 Task: Check the average views per listing of smart home in the last 3 years.
Action: Mouse moved to (935, 209)
Screenshot: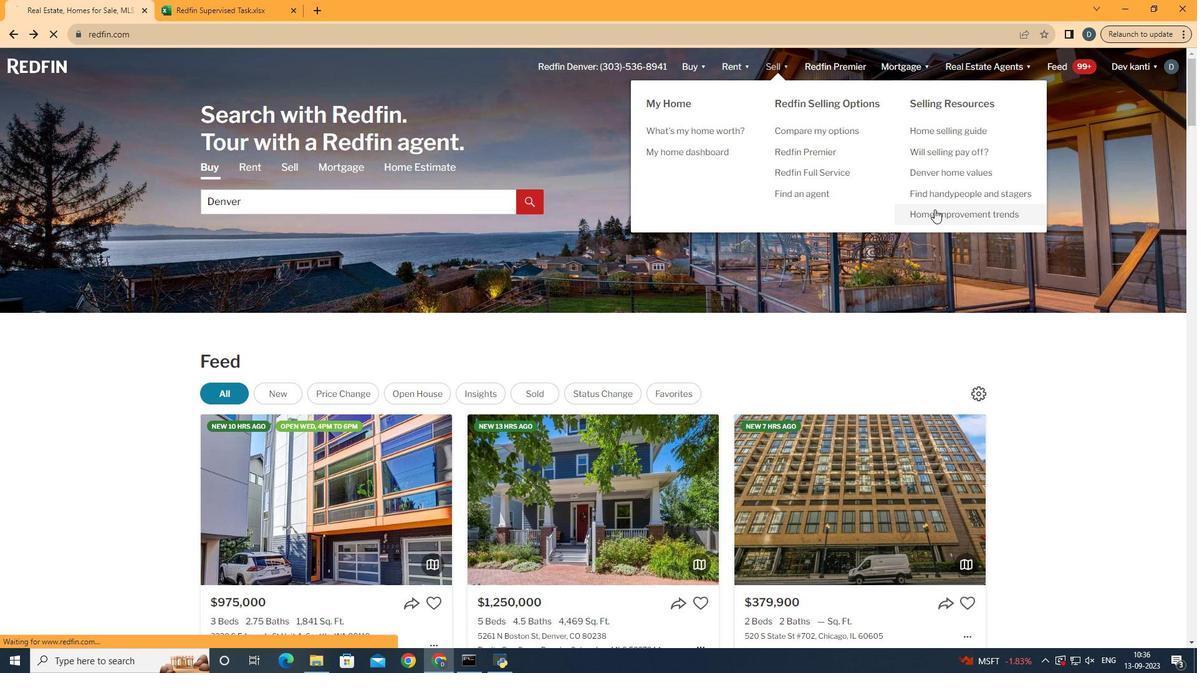 
Action: Mouse pressed left at (935, 209)
Screenshot: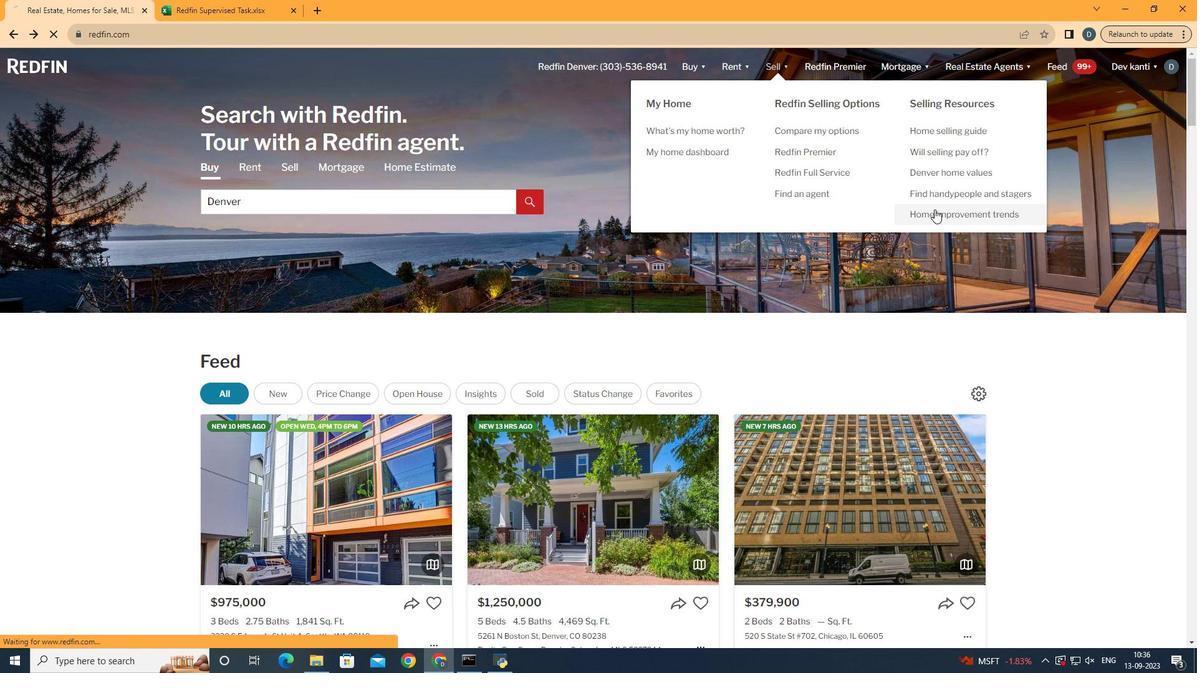 
Action: Mouse moved to (296, 242)
Screenshot: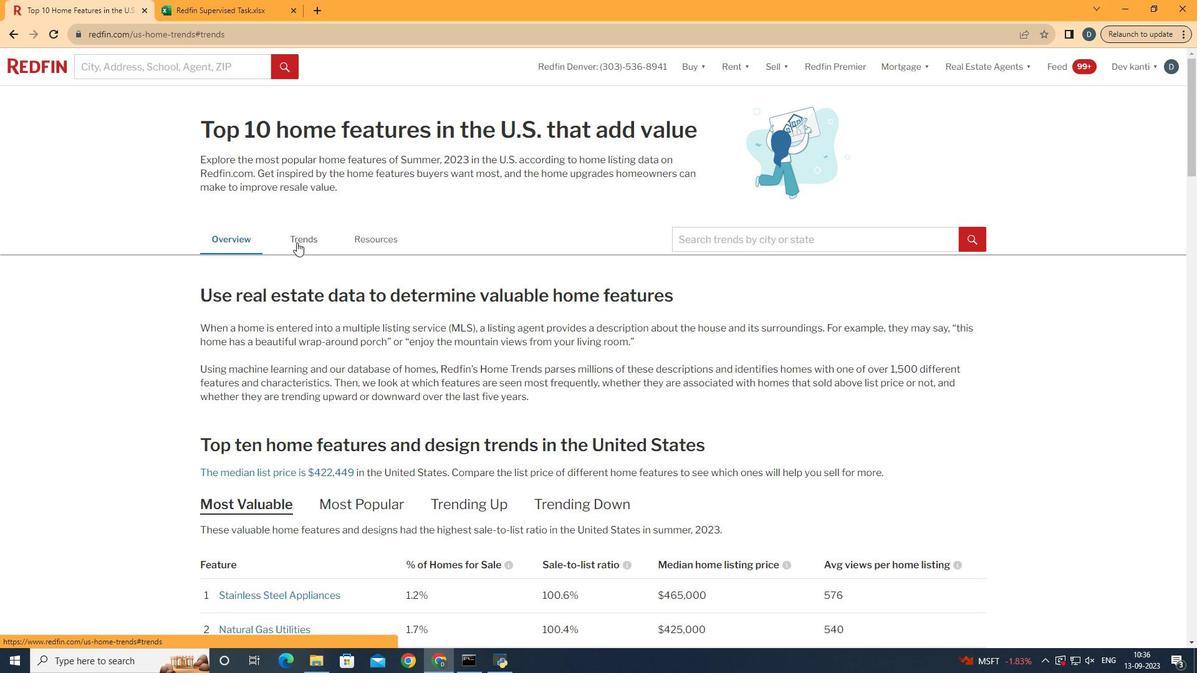 
Action: Mouse pressed left at (296, 242)
Screenshot: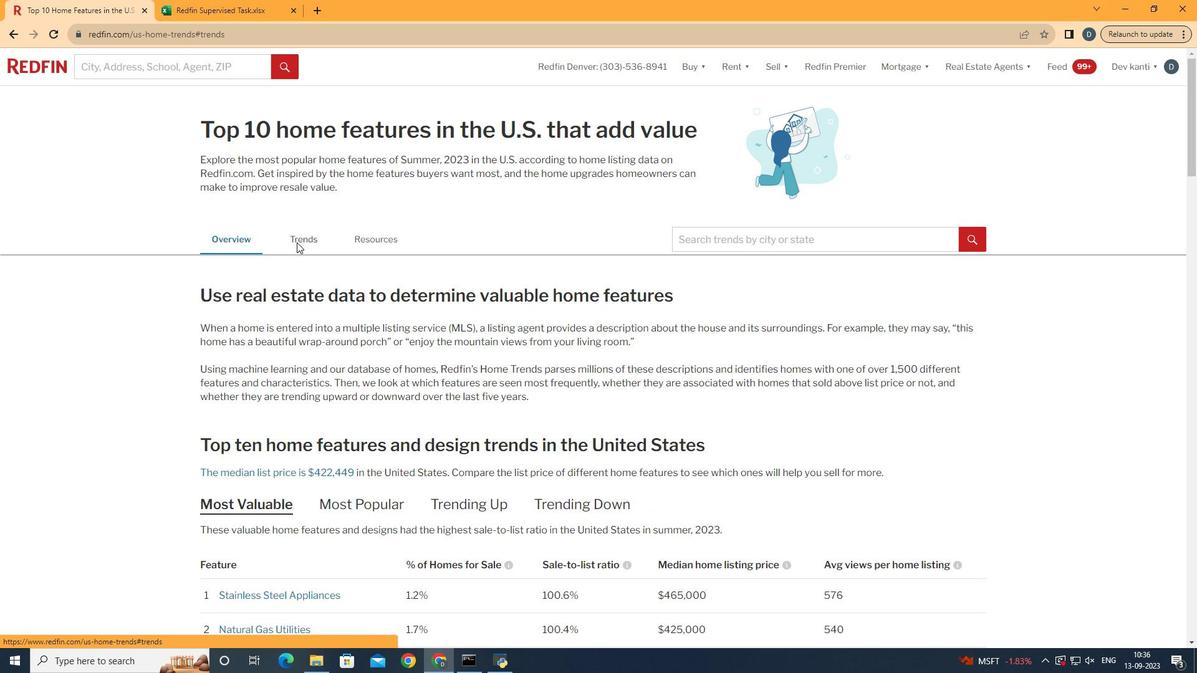 
Action: Mouse moved to (336, 420)
Screenshot: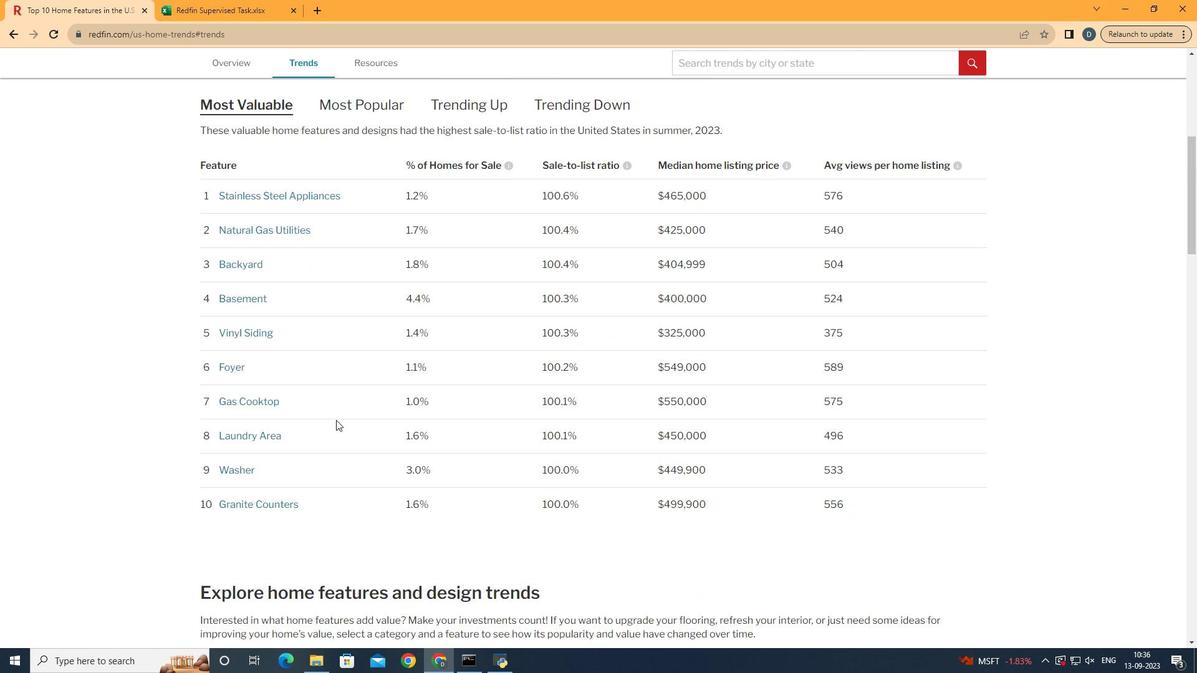 
Action: Mouse scrolled (336, 419) with delta (0, 0)
Screenshot: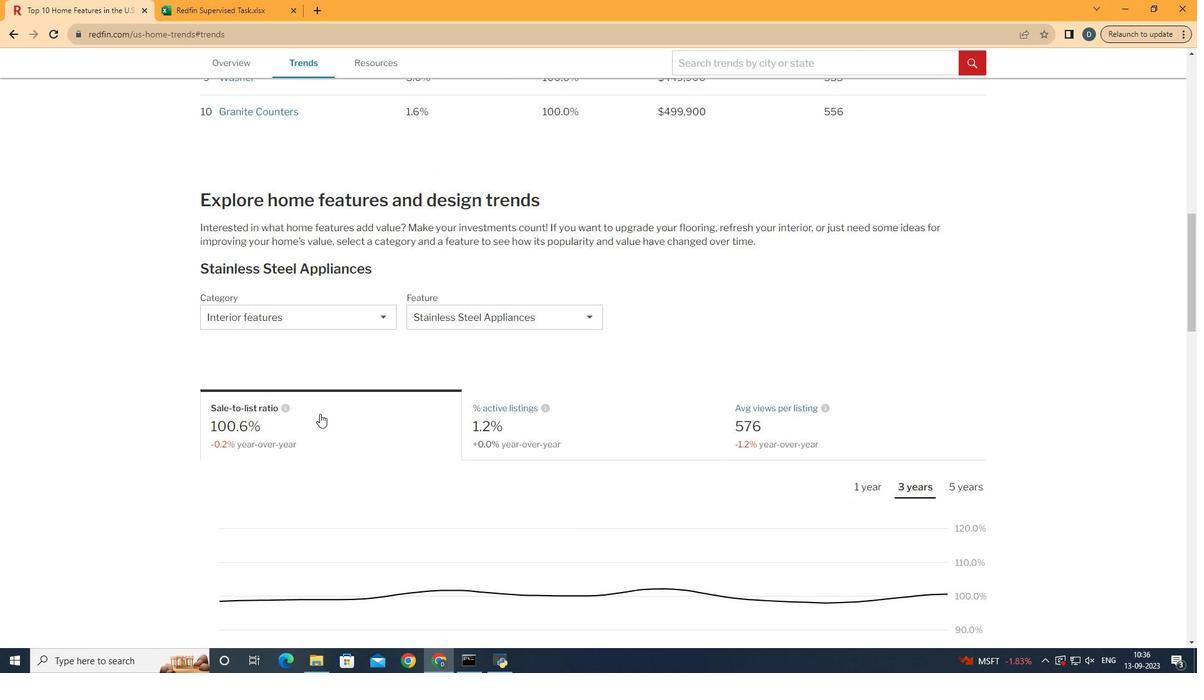 
Action: Mouse scrolled (336, 419) with delta (0, 0)
Screenshot: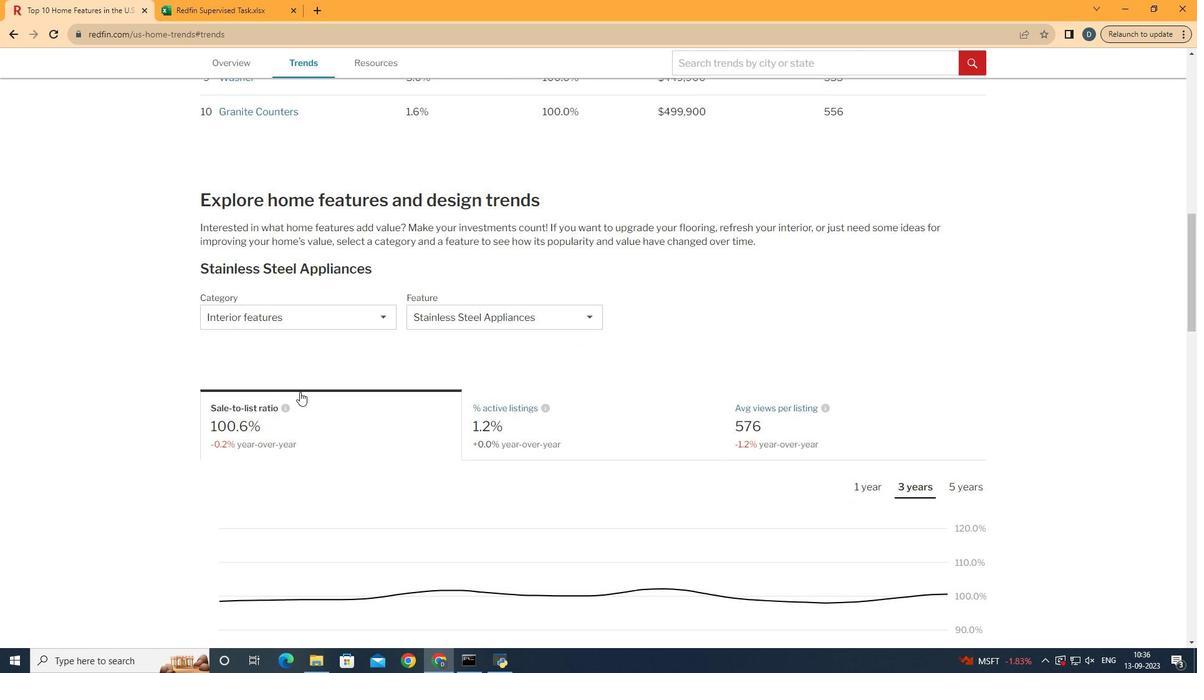 
Action: Mouse scrolled (336, 419) with delta (0, 0)
Screenshot: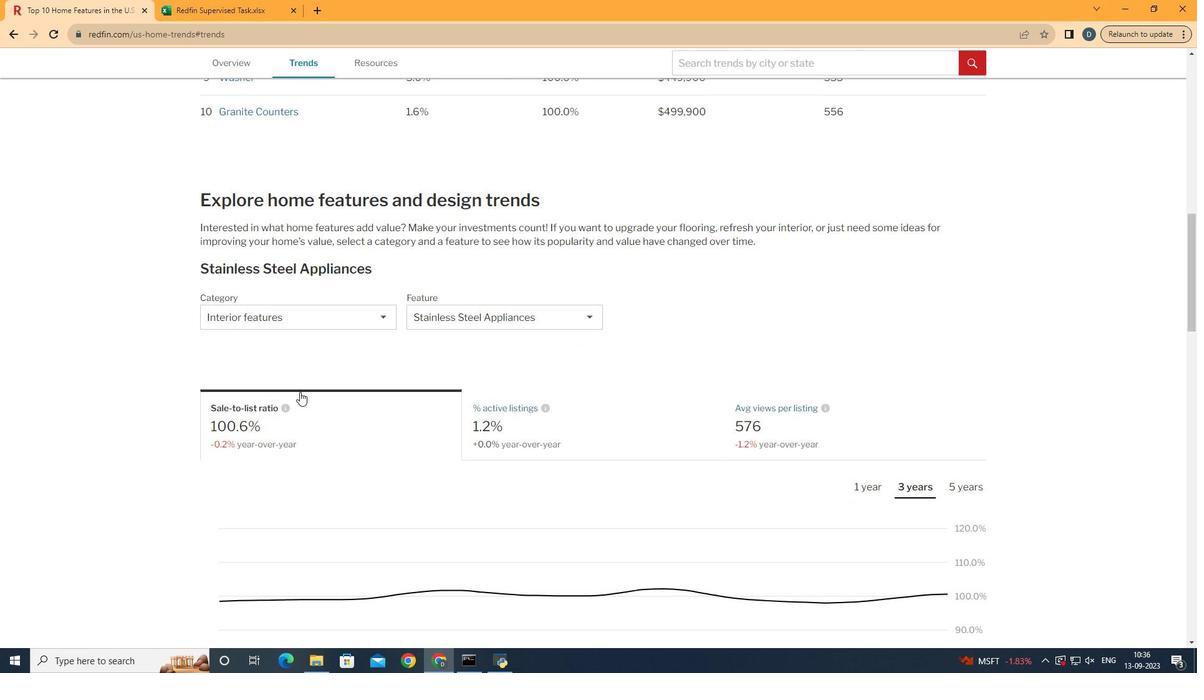 
Action: Mouse scrolled (336, 419) with delta (0, 0)
Screenshot: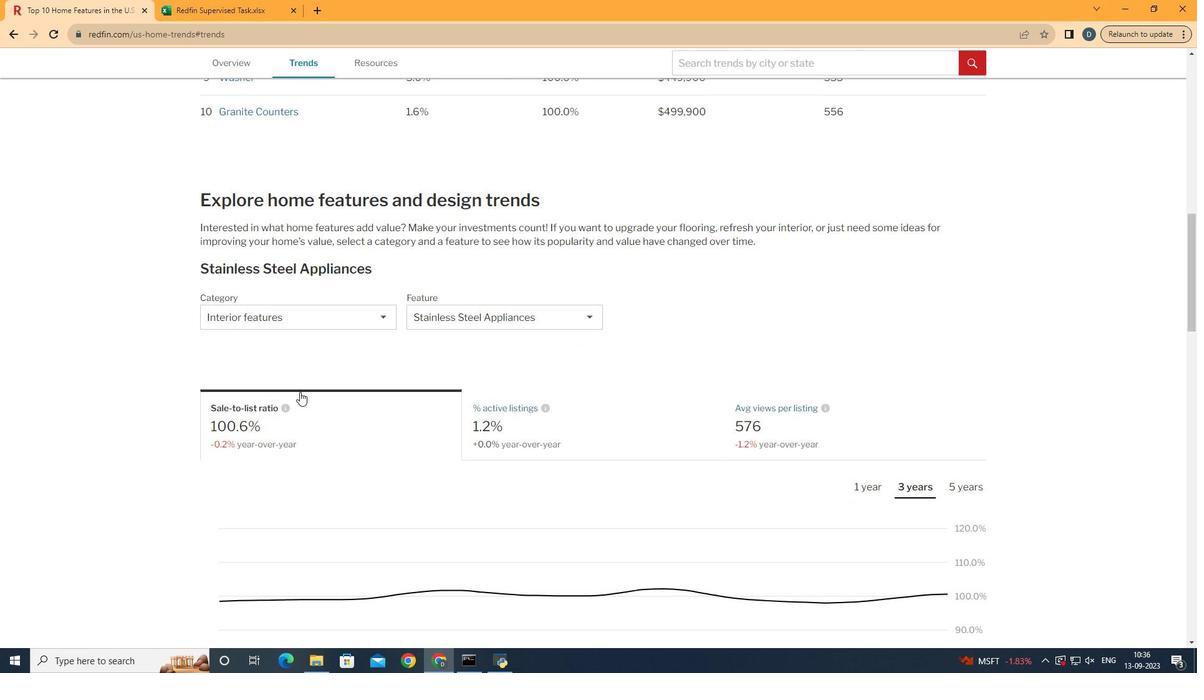 
Action: Mouse scrolled (336, 419) with delta (0, 0)
Screenshot: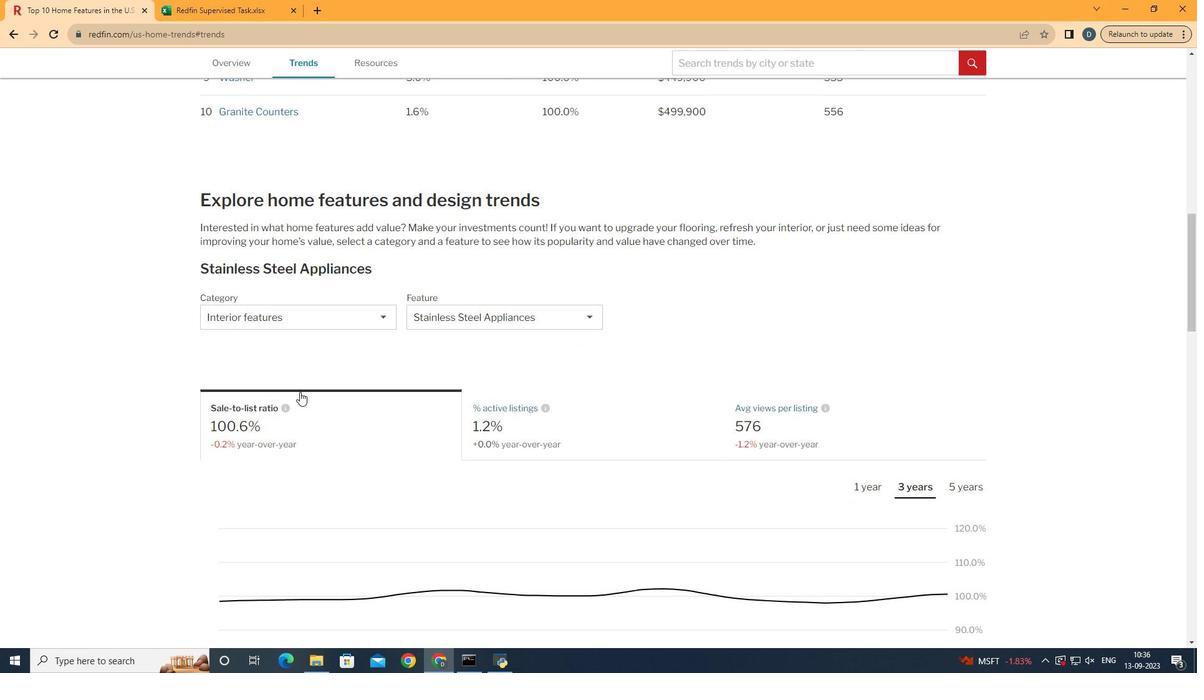 
Action: Mouse scrolled (336, 419) with delta (0, 0)
Screenshot: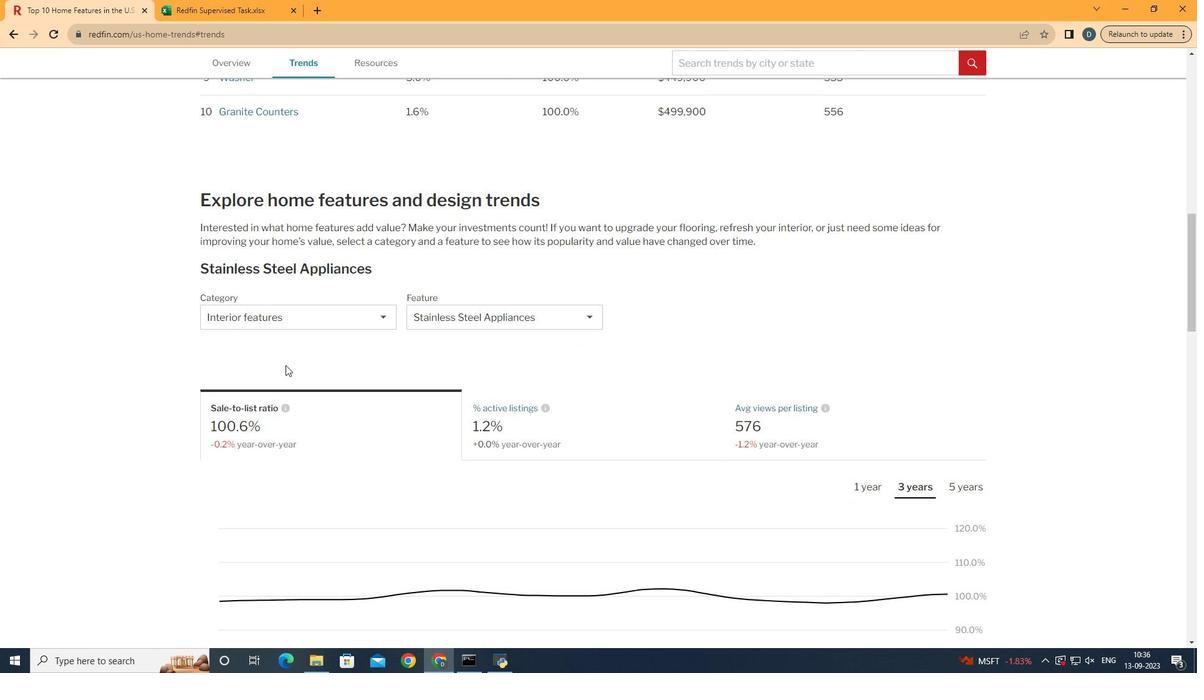 
Action: Mouse scrolled (336, 419) with delta (0, 0)
Screenshot: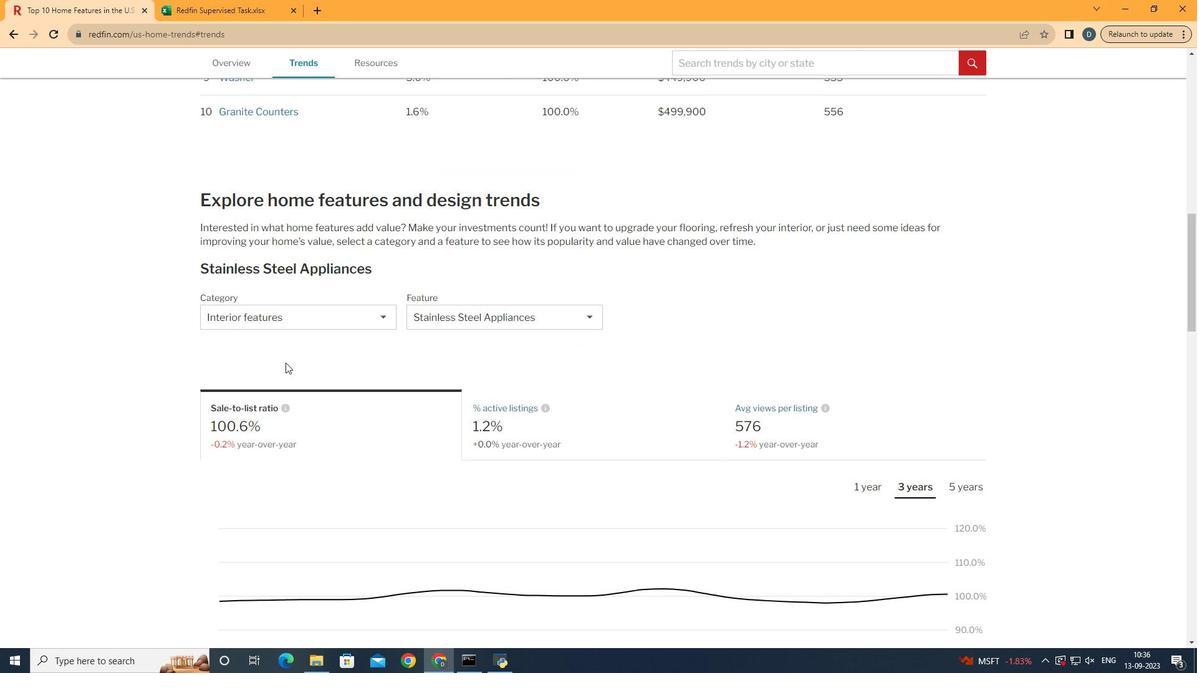 
Action: Mouse moved to (311, 323)
Screenshot: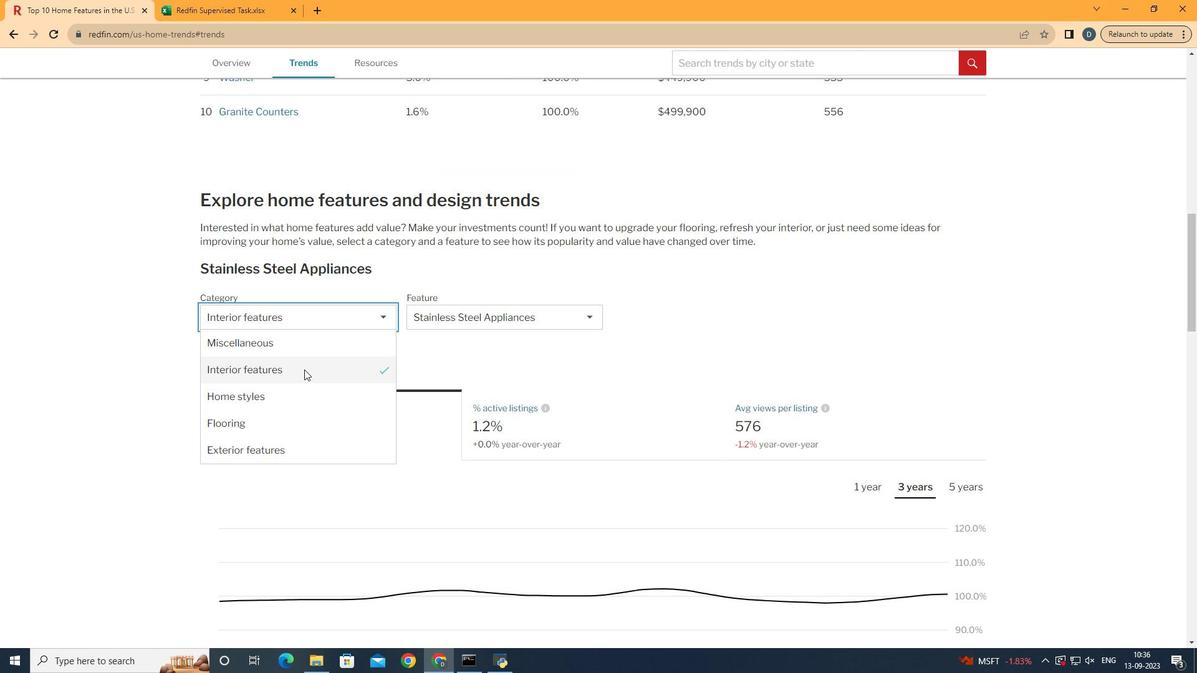 
Action: Mouse pressed left at (311, 323)
Screenshot: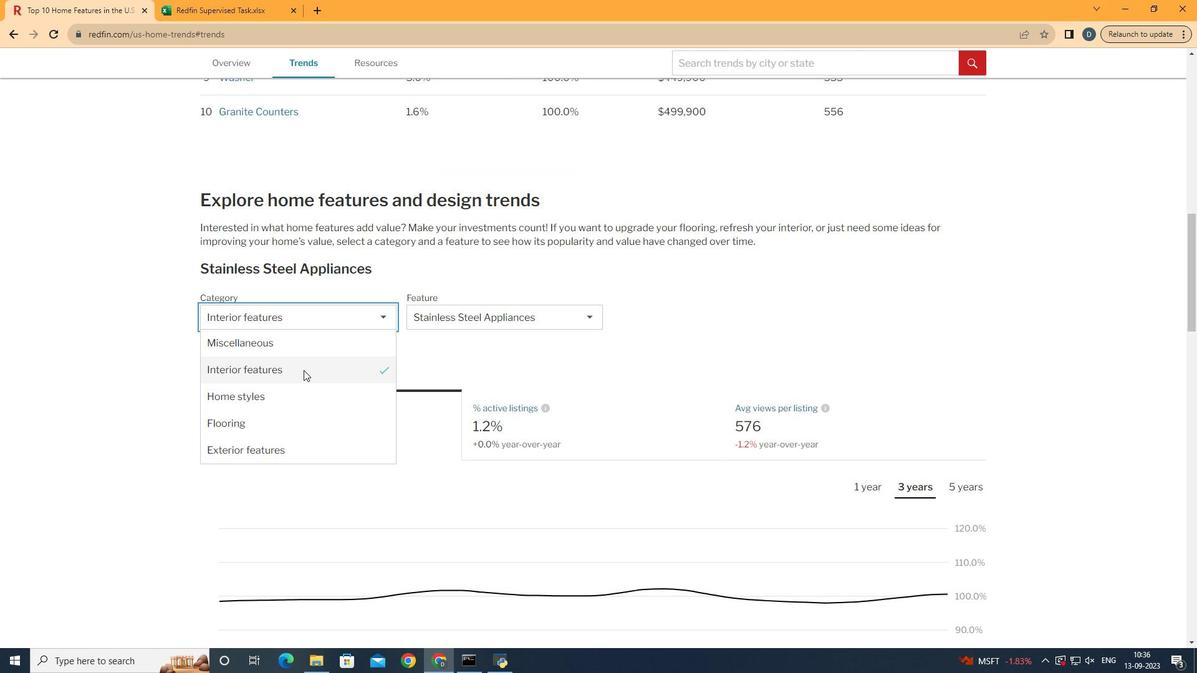 
Action: Mouse moved to (303, 370)
Screenshot: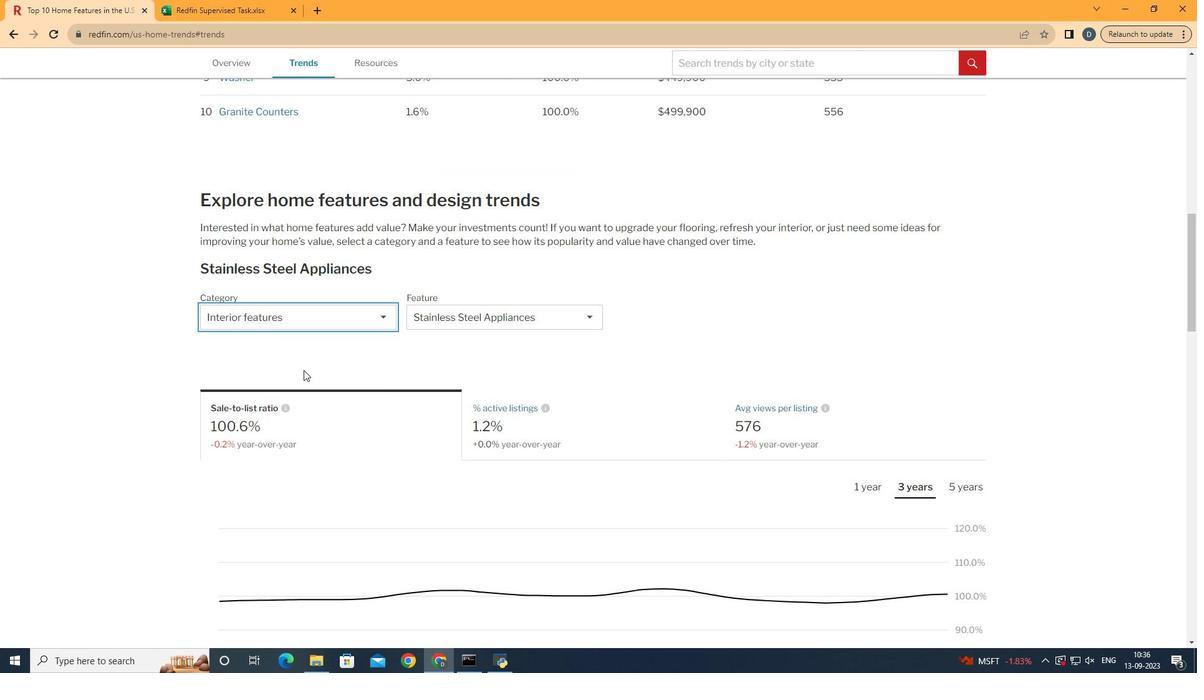 
Action: Mouse pressed left at (303, 370)
Screenshot: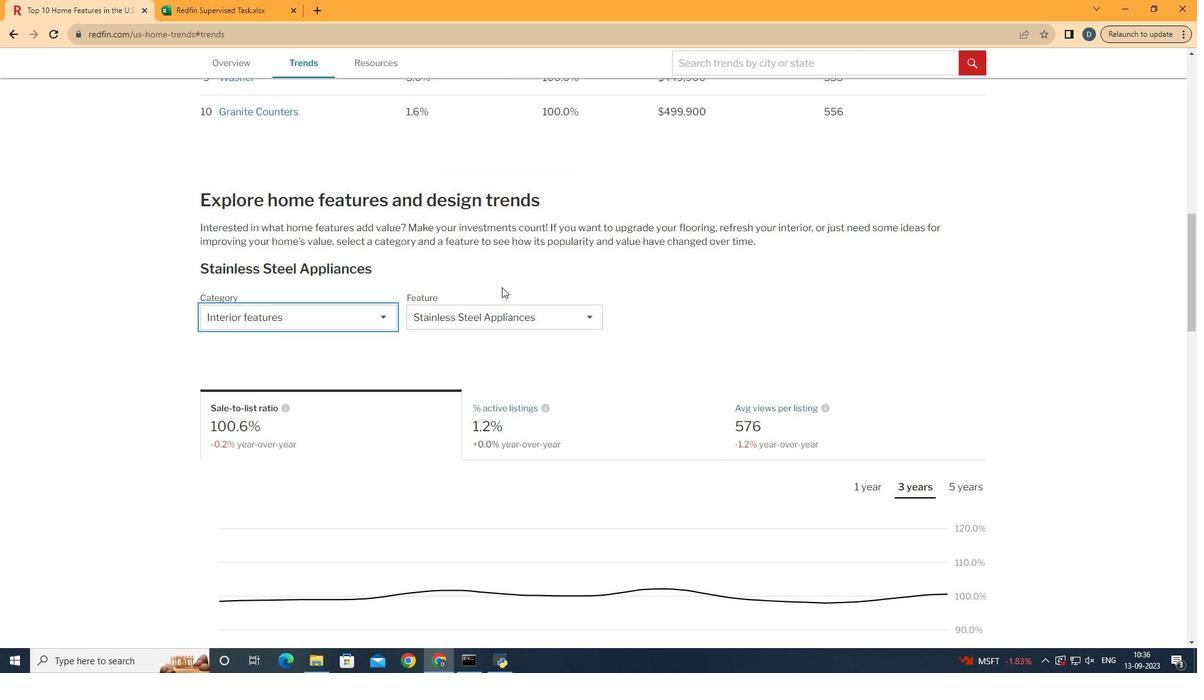 
Action: Mouse moved to (502, 306)
Screenshot: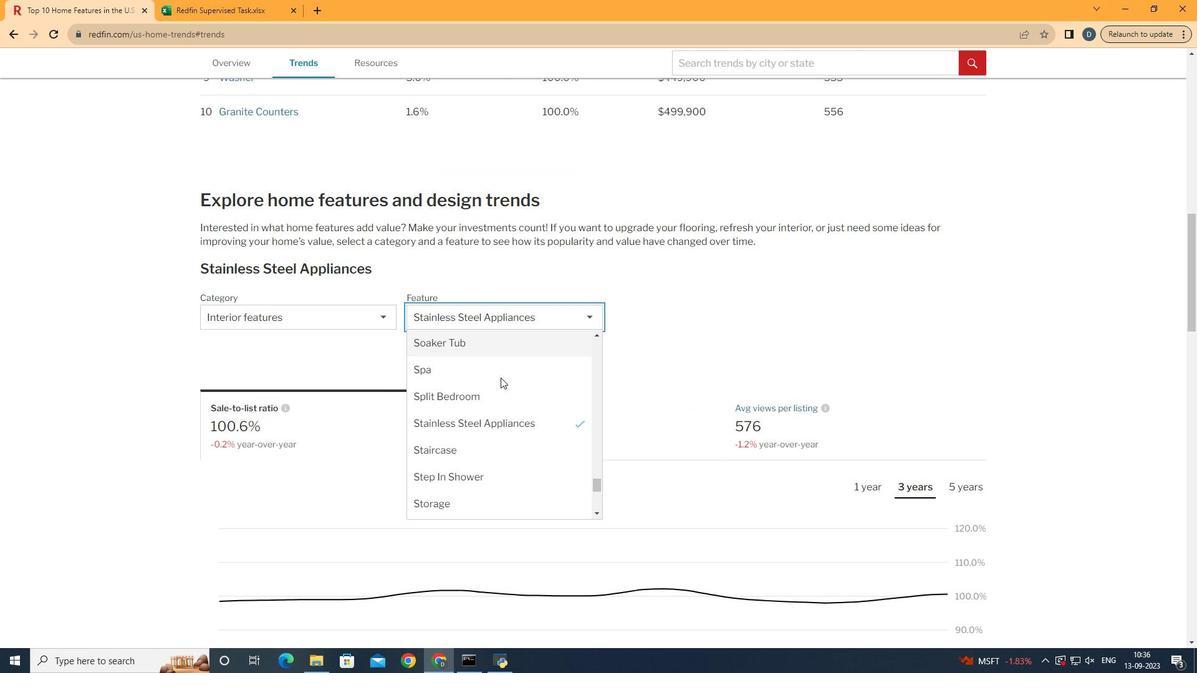 
Action: Mouse pressed left at (502, 306)
Screenshot: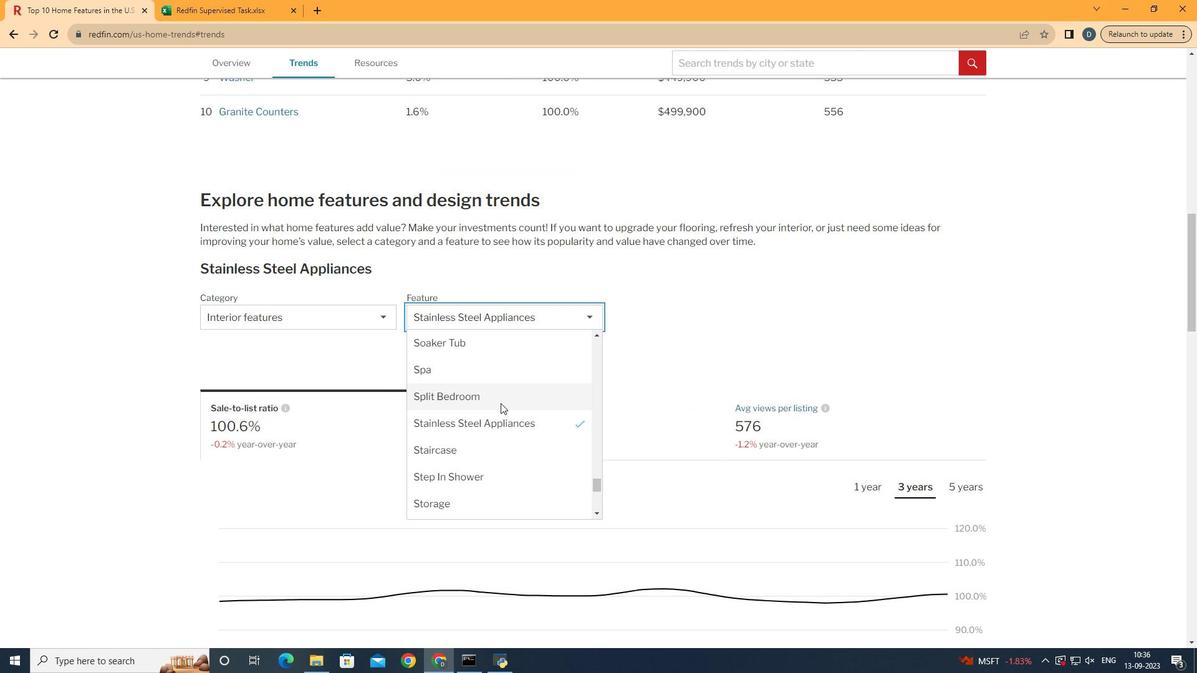
Action: Mouse moved to (495, 416)
Screenshot: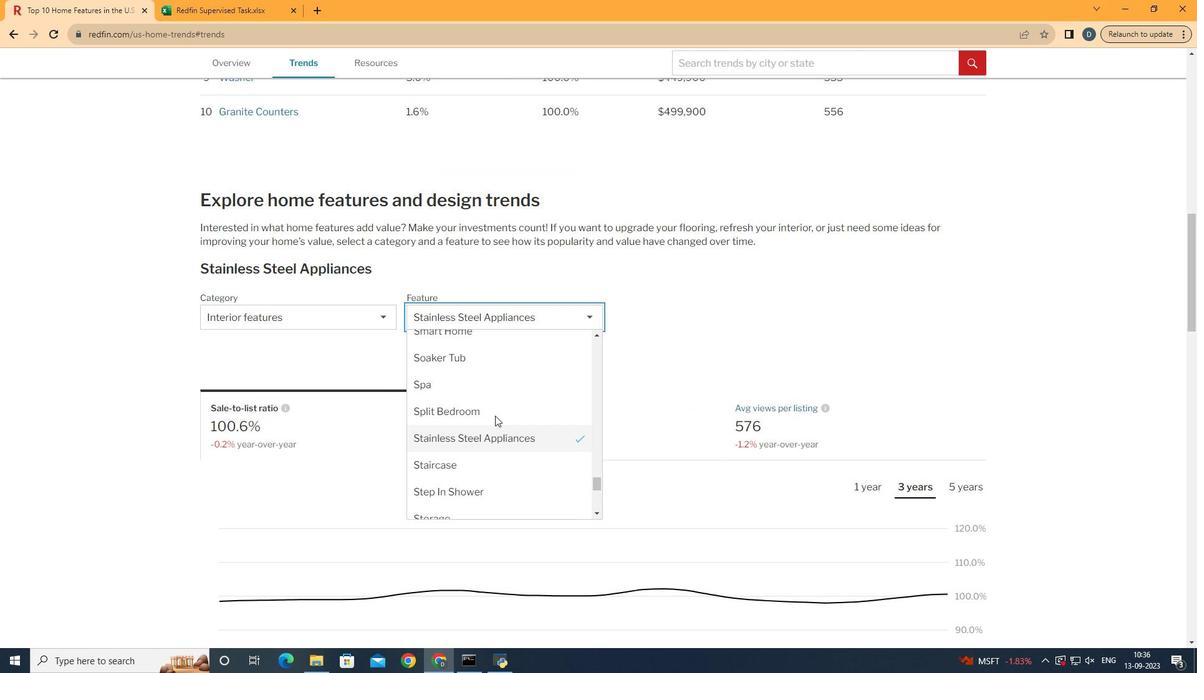 
Action: Mouse scrolled (495, 416) with delta (0, 0)
Screenshot: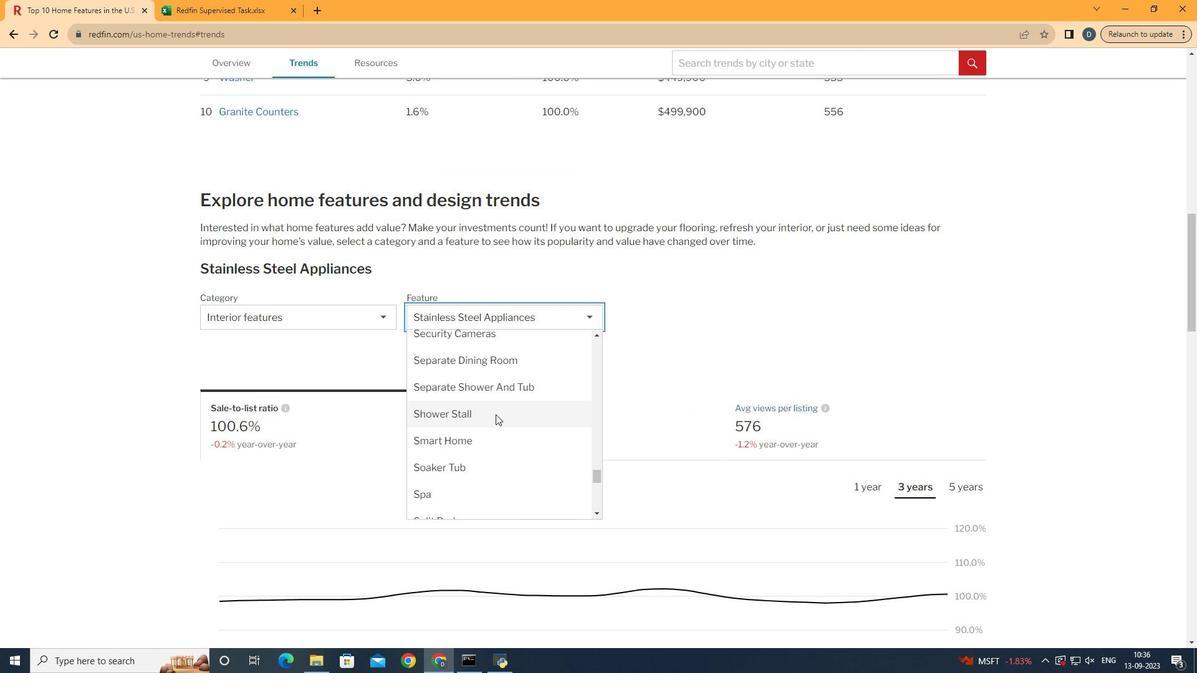 
Action: Mouse moved to (495, 416)
Screenshot: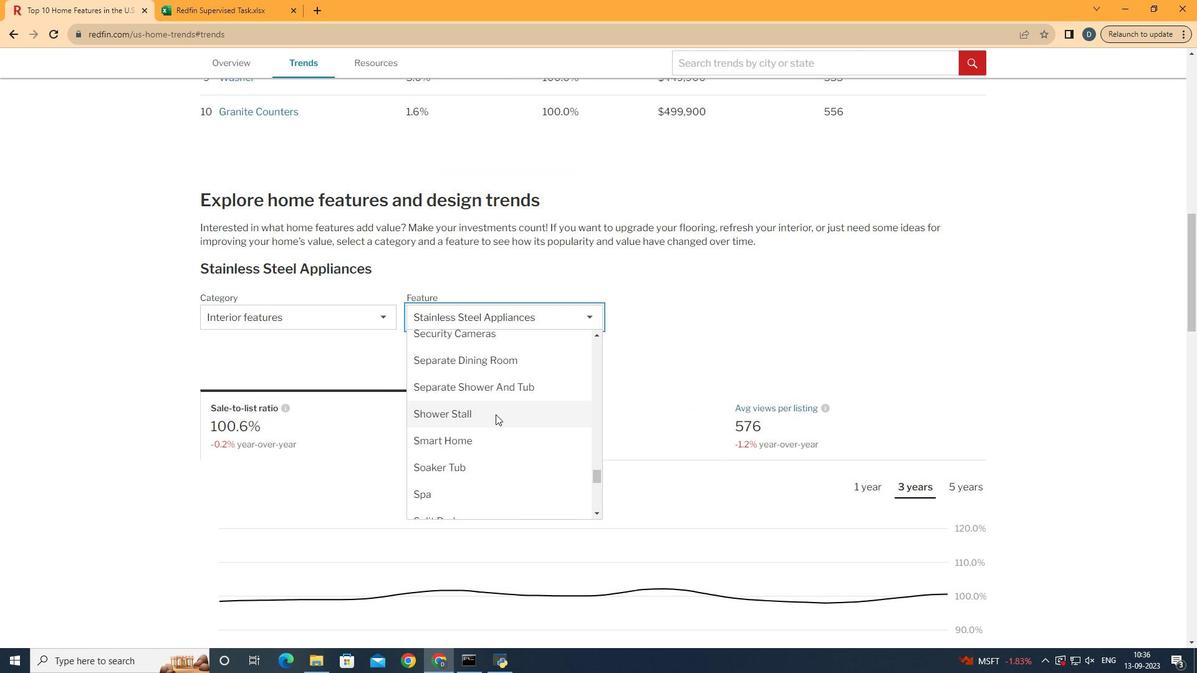 
Action: Mouse scrolled (495, 416) with delta (0, 0)
Screenshot: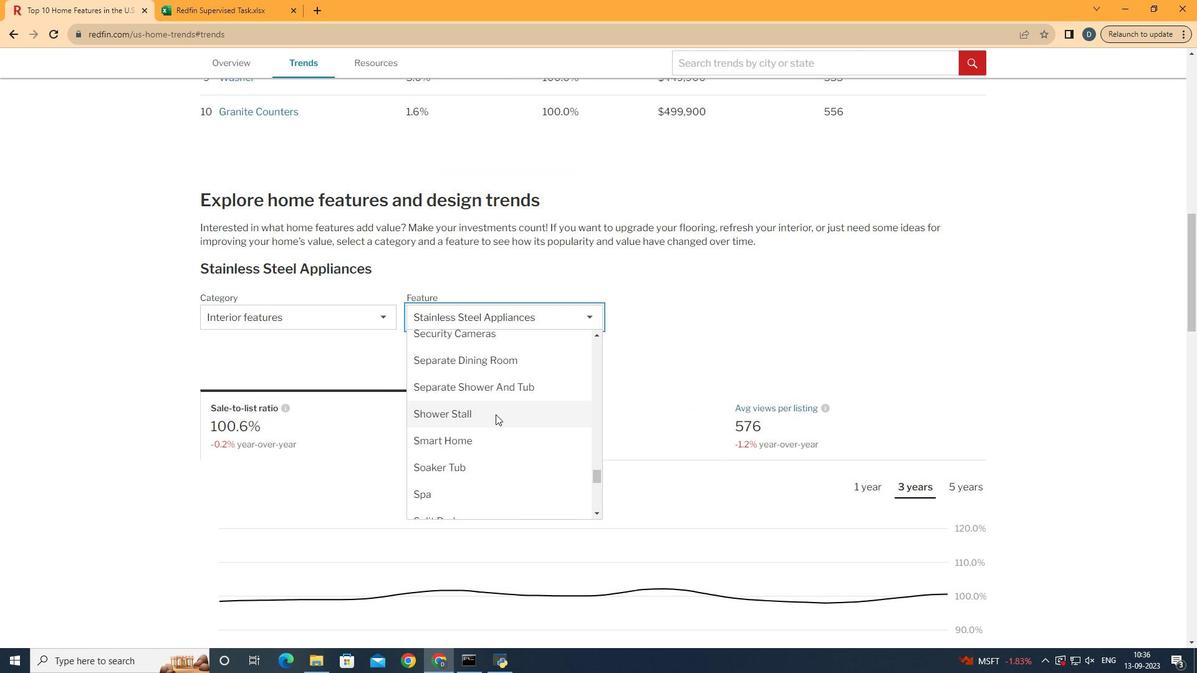 
Action: Mouse moved to (497, 440)
Screenshot: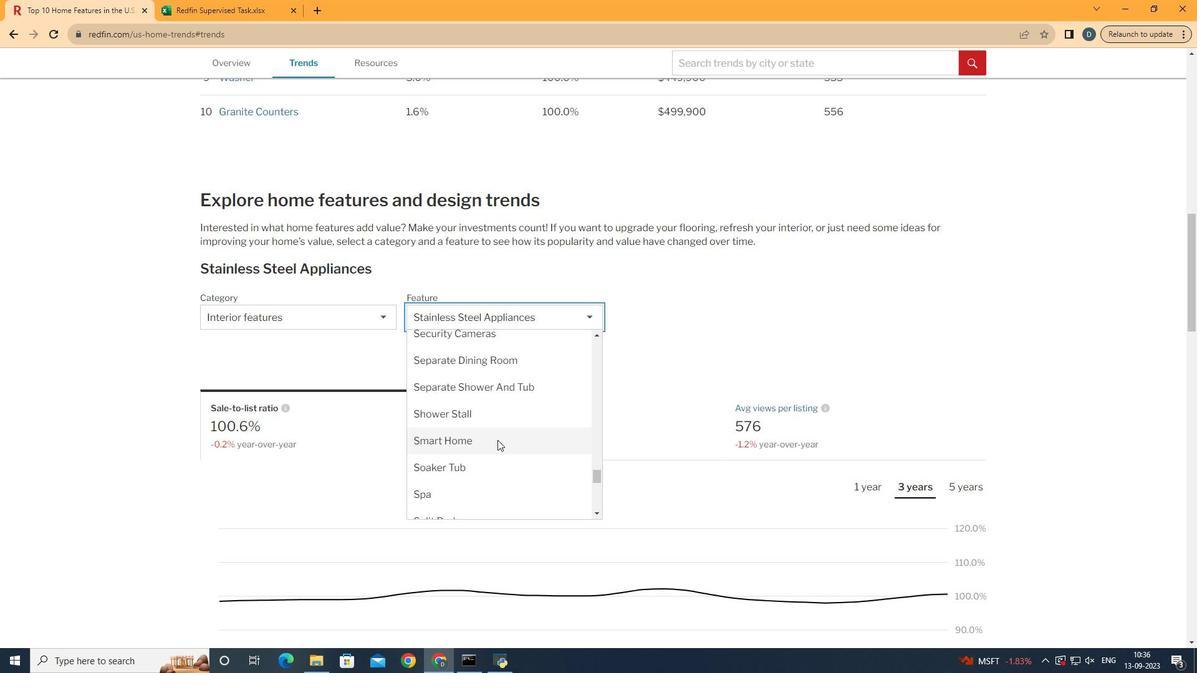 
Action: Mouse pressed left at (497, 440)
Screenshot: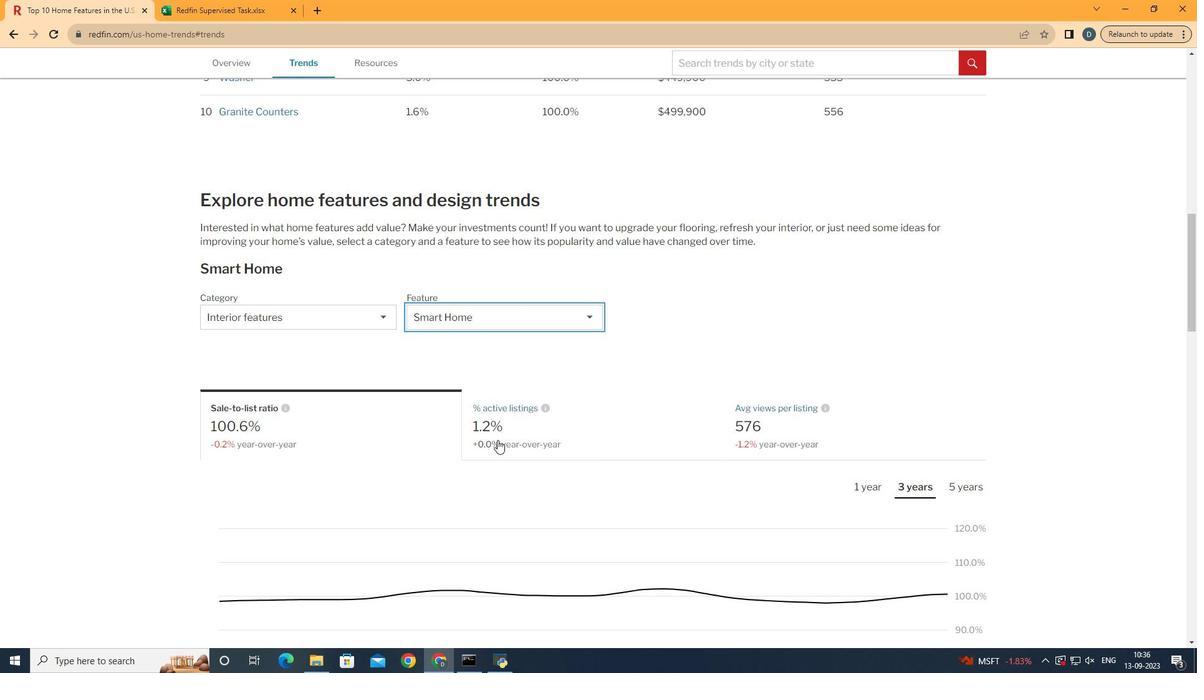 
Action: Mouse moved to (352, 429)
Screenshot: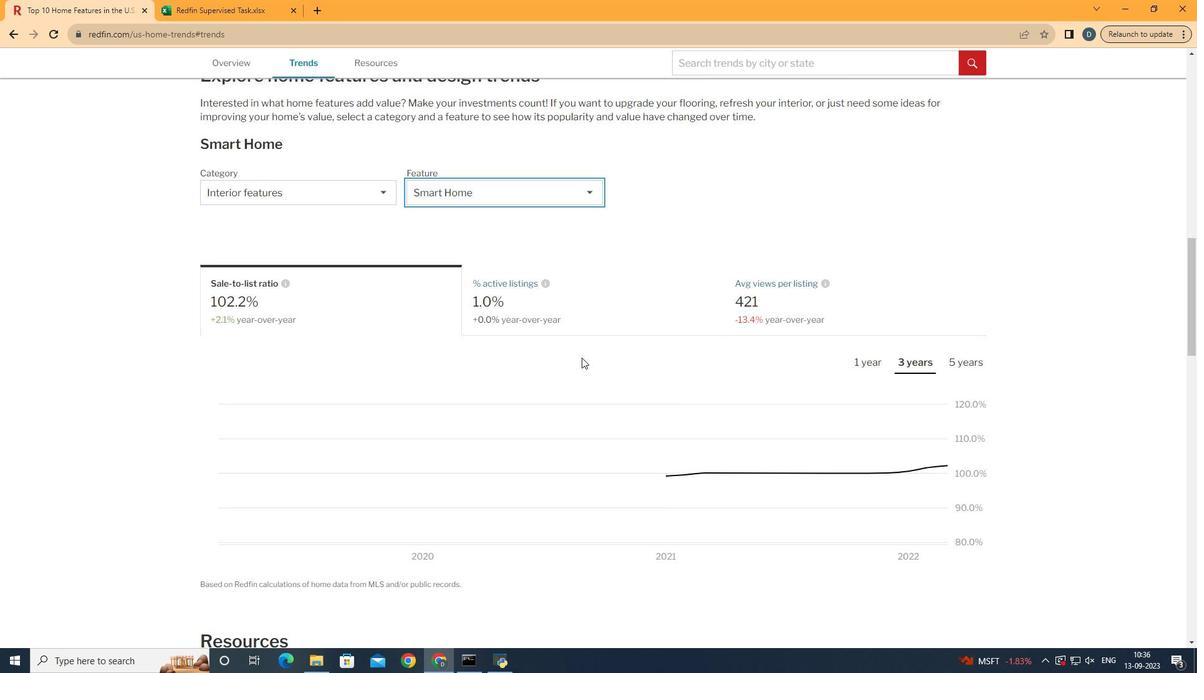 
Action: Mouse scrolled (352, 428) with delta (0, 0)
Screenshot: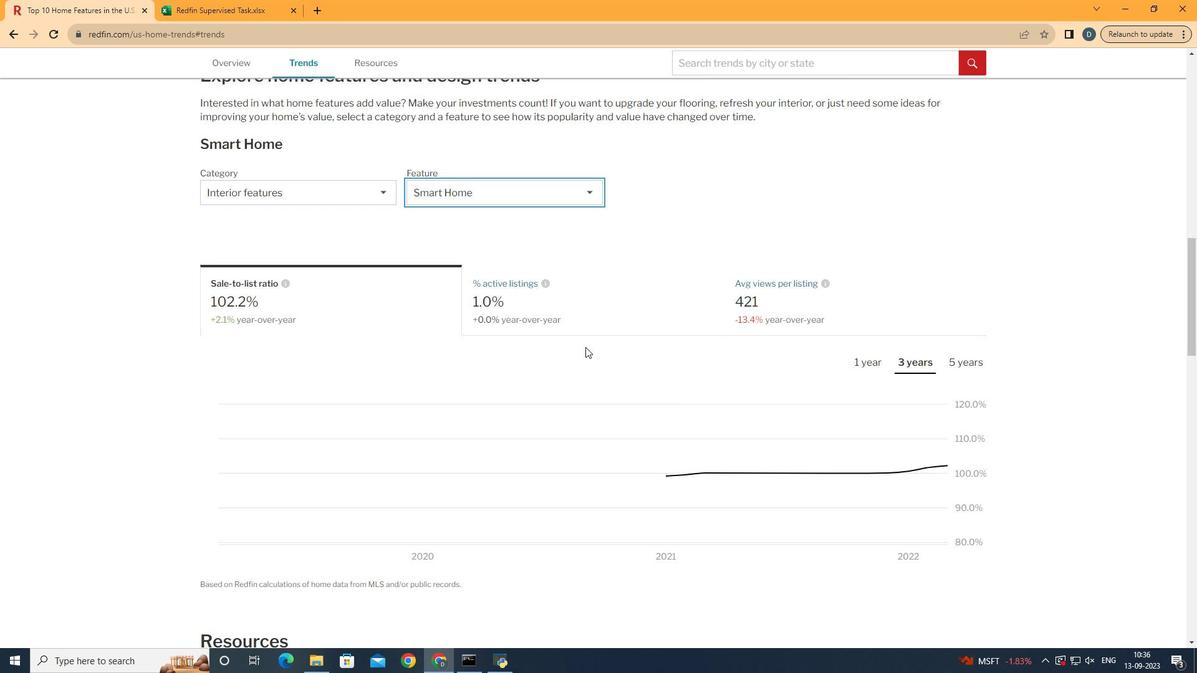 
Action: Mouse scrolled (352, 428) with delta (0, 0)
Screenshot: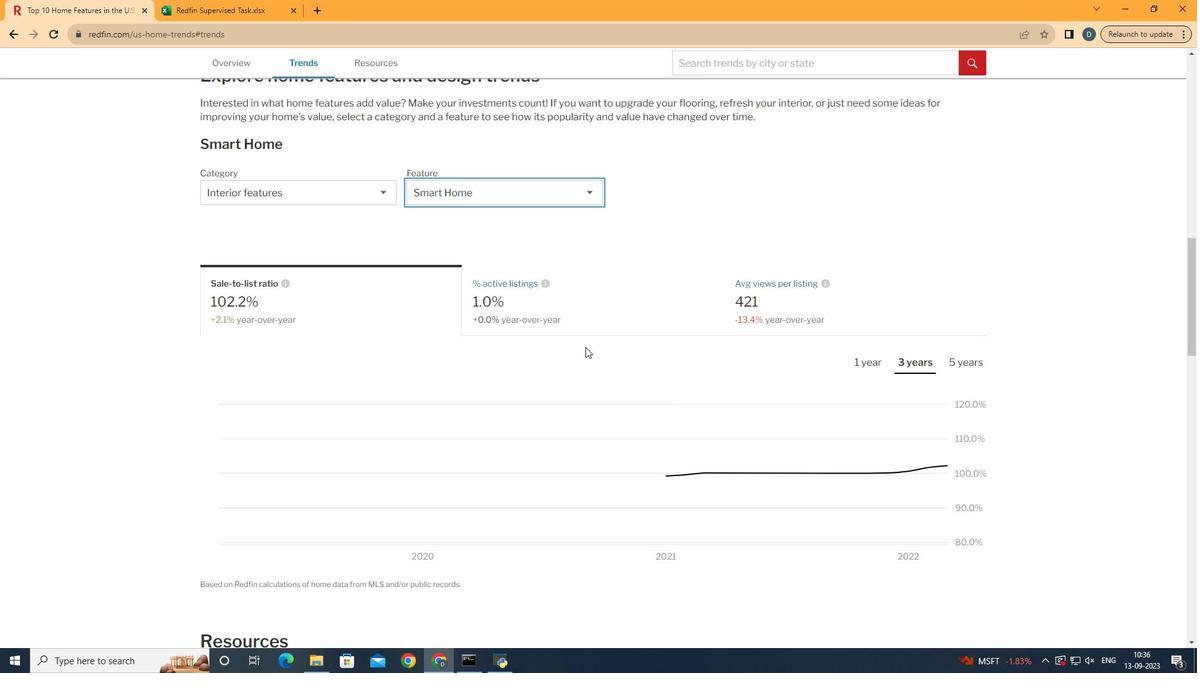 
Action: Mouse moved to (892, 305)
Screenshot: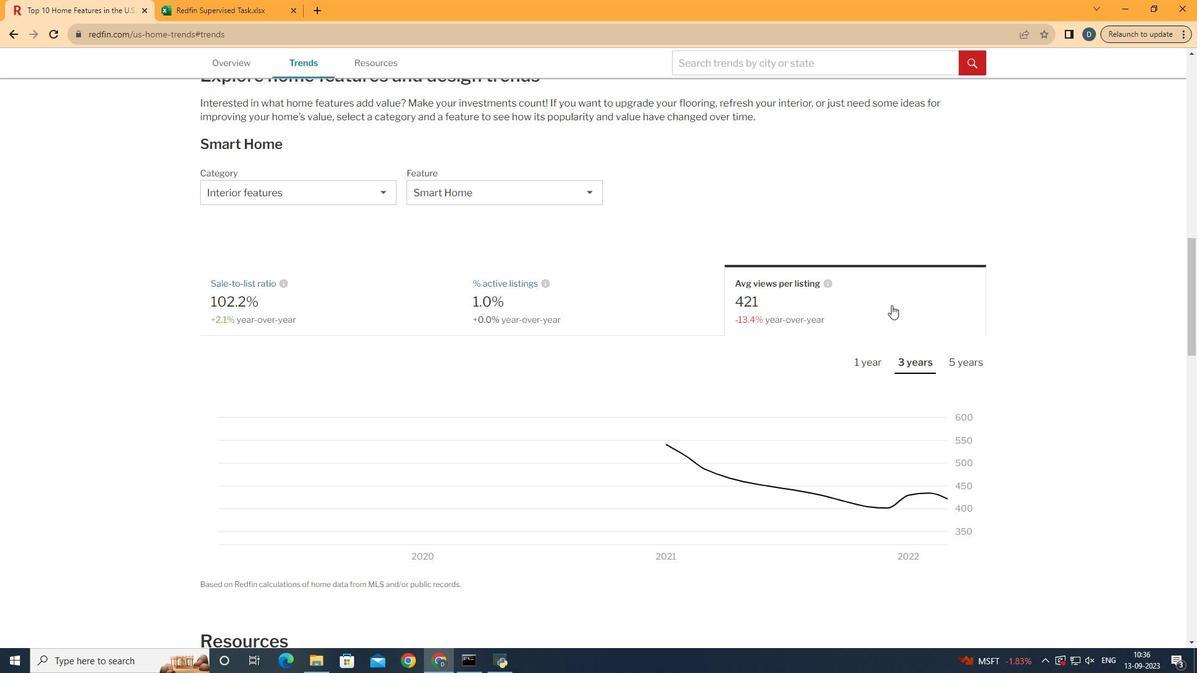 
Action: Mouse pressed left at (892, 305)
Screenshot: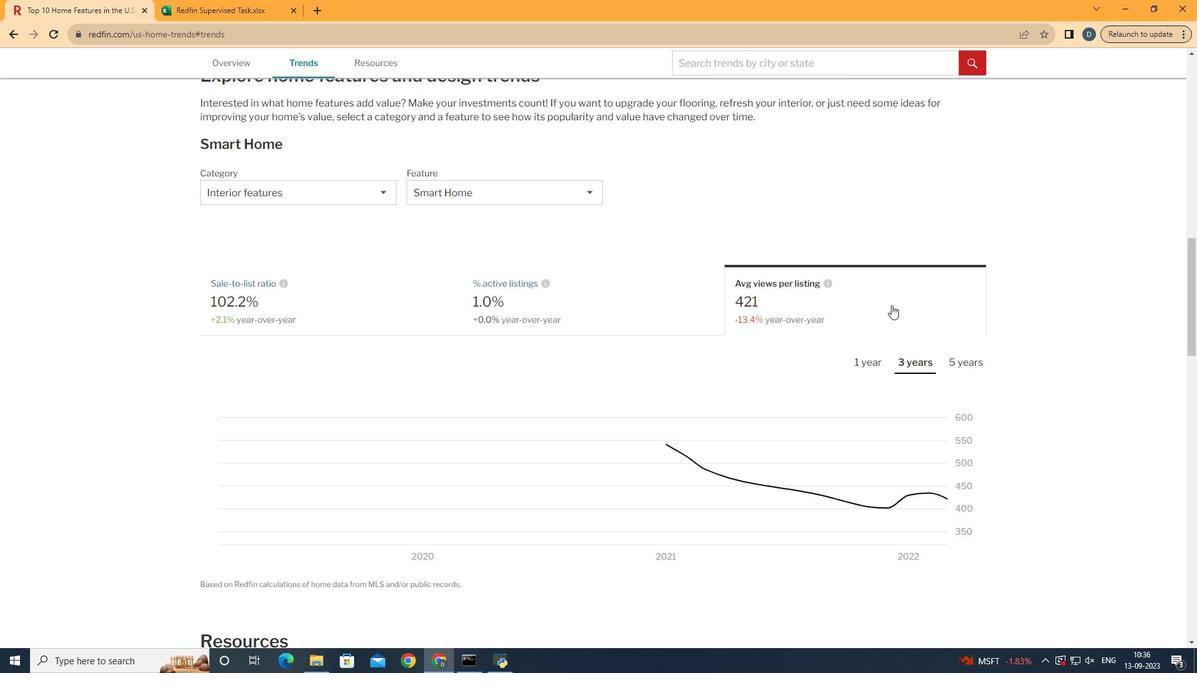 
Action: Mouse moved to (912, 369)
Screenshot: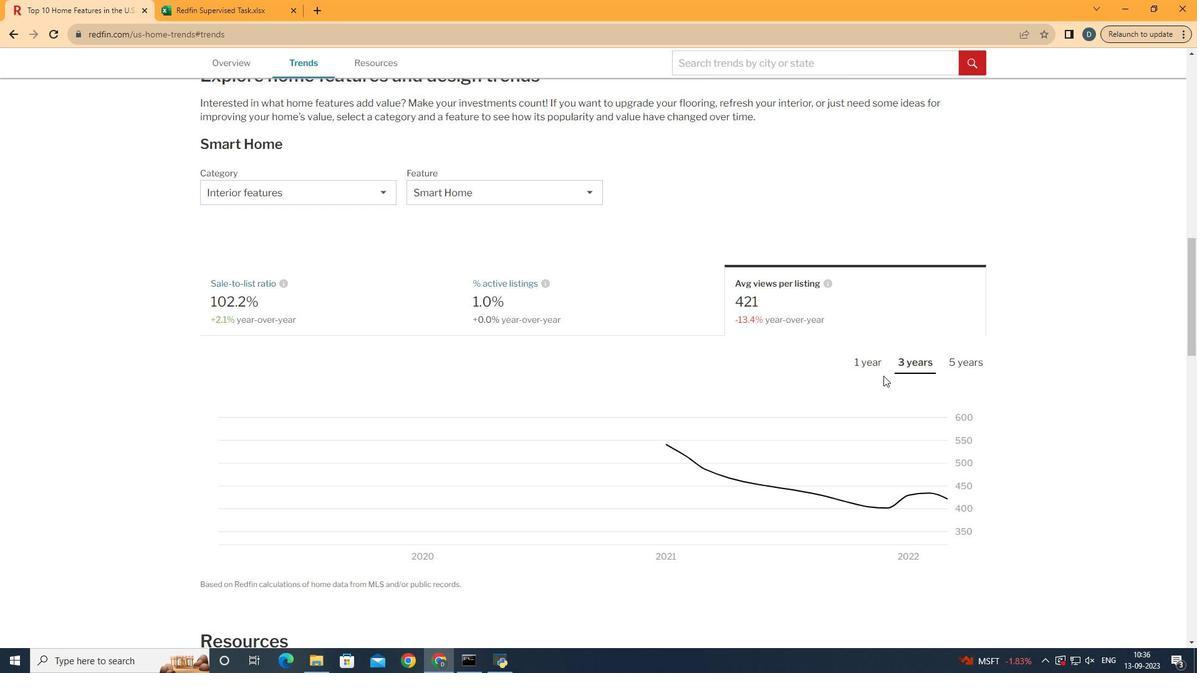 
Action: Mouse pressed left at (912, 369)
Screenshot: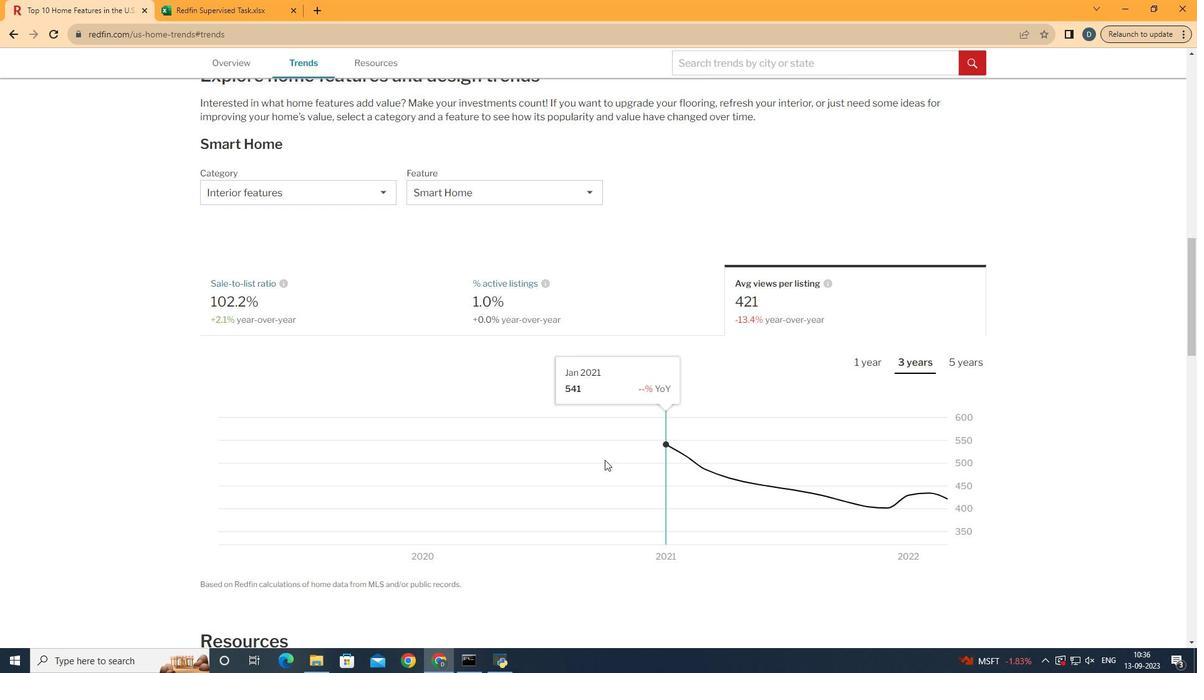 
Action: Mouse moved to (963, 473)
Screenshot: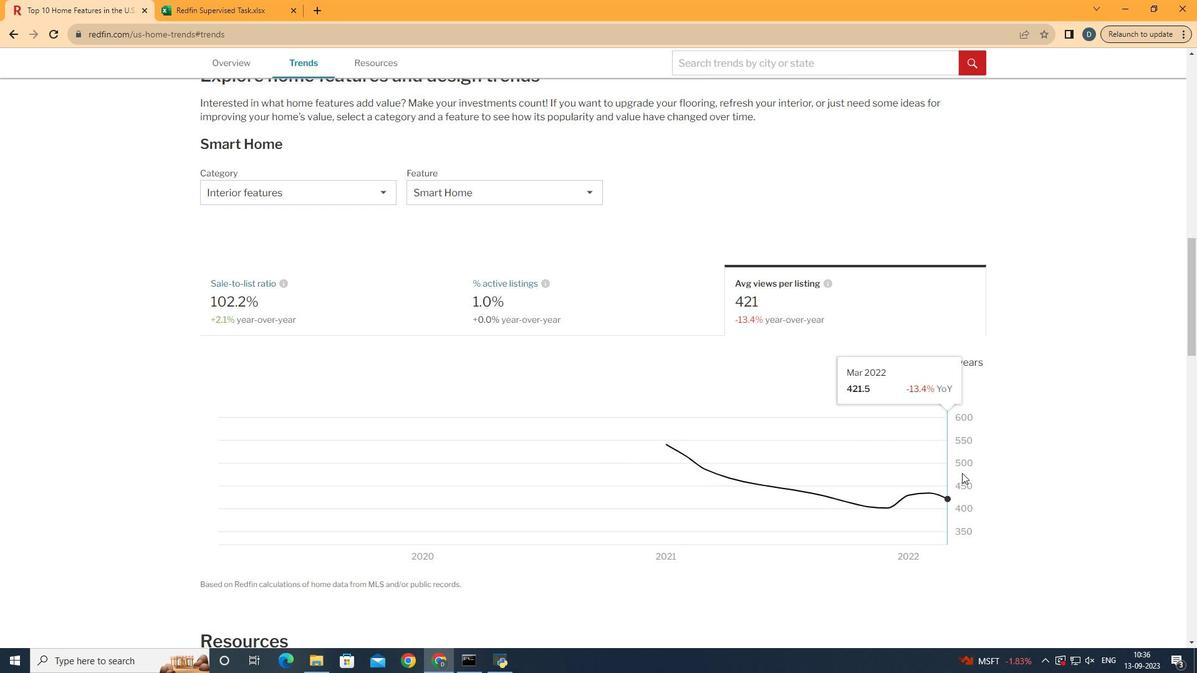
